 Task: Change object animations to fly out to bottom.
Action: Mouse moved to (170, 81)
Screenshot: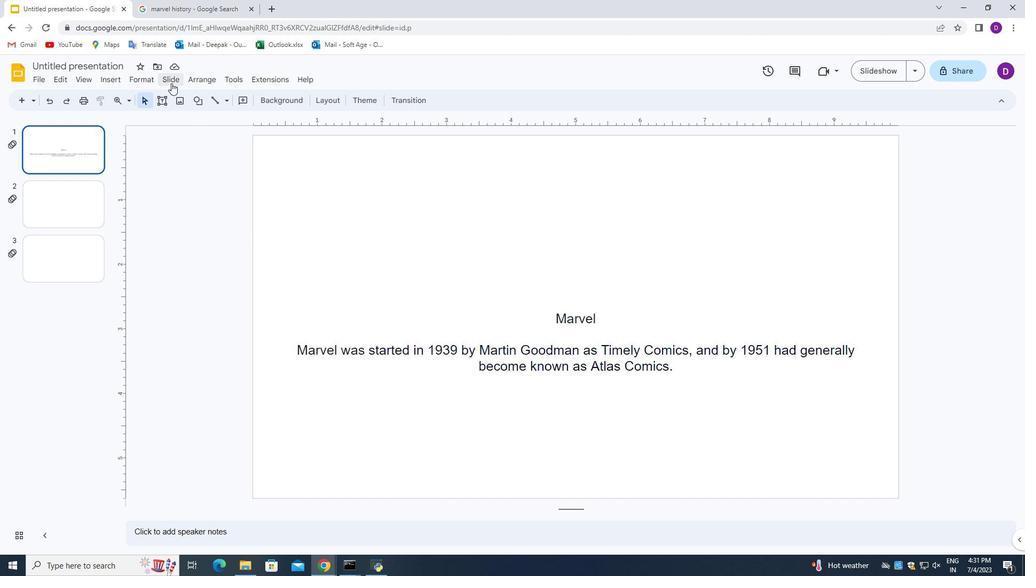 
Action: Mouse pressed left at (170, 81)
Screenshot: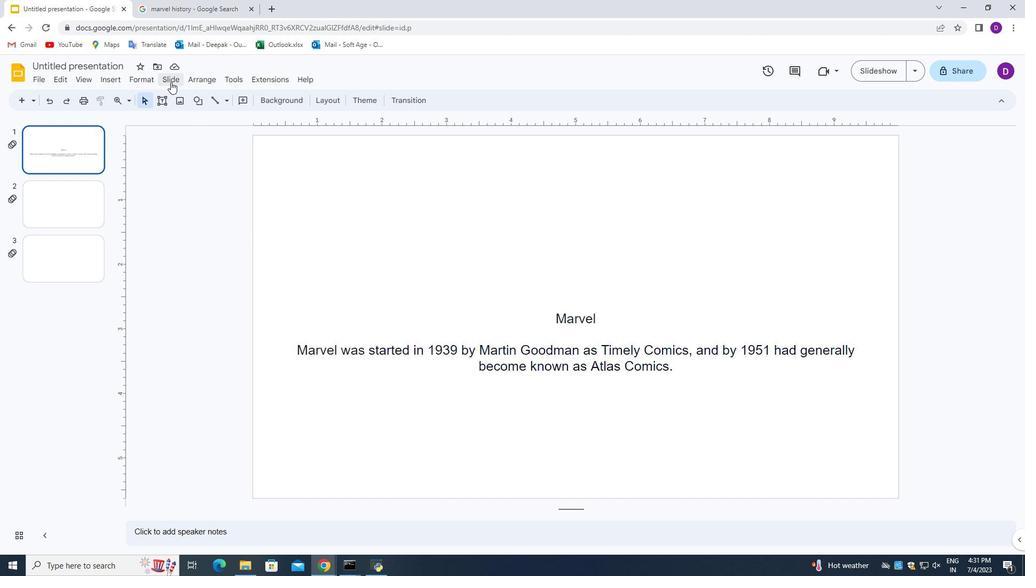 
Action: Mouse moved to (248, 226)
Screenshot: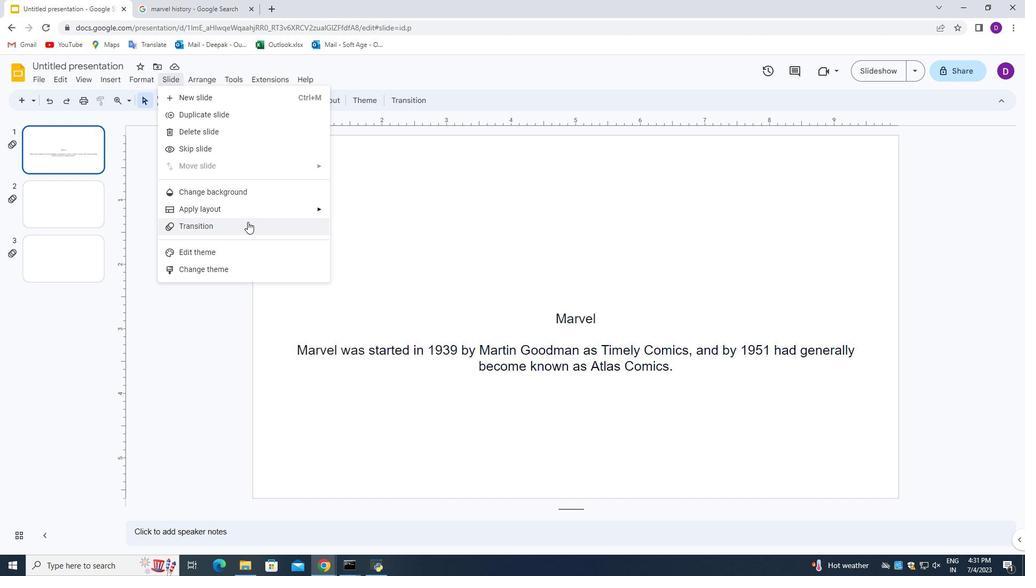 
Action: Mouse pressed left at (248, 226)
Screenshot: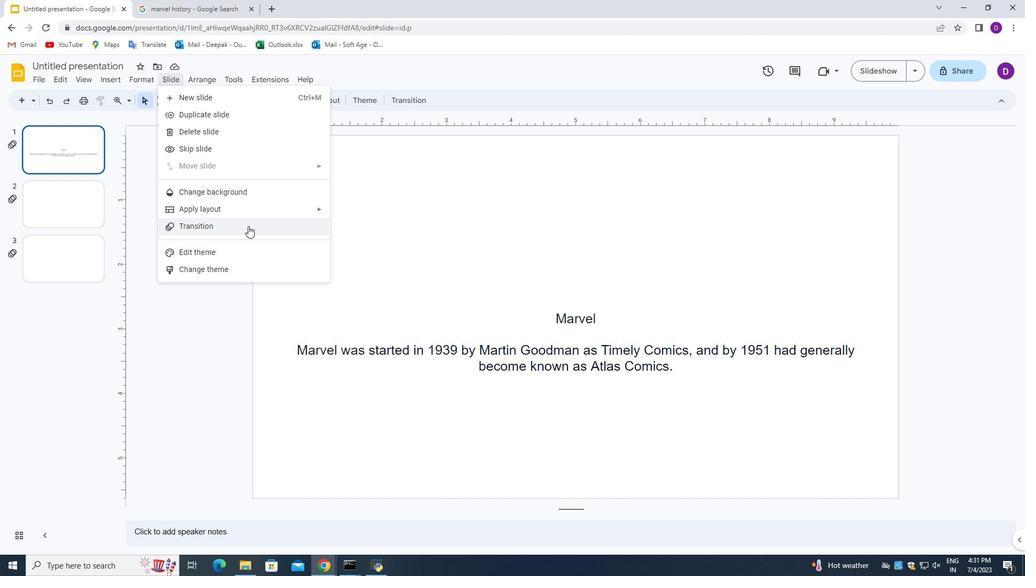 
Action: Mouse moved to (866, 335)
Screenshot: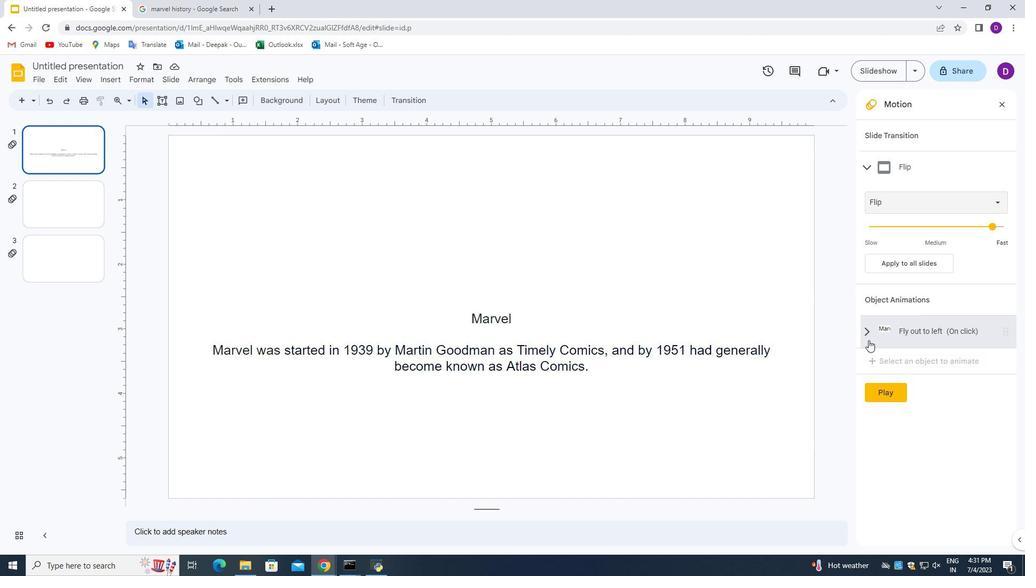 
Action: Mouse pressed left at (866, 335)
Screenshot: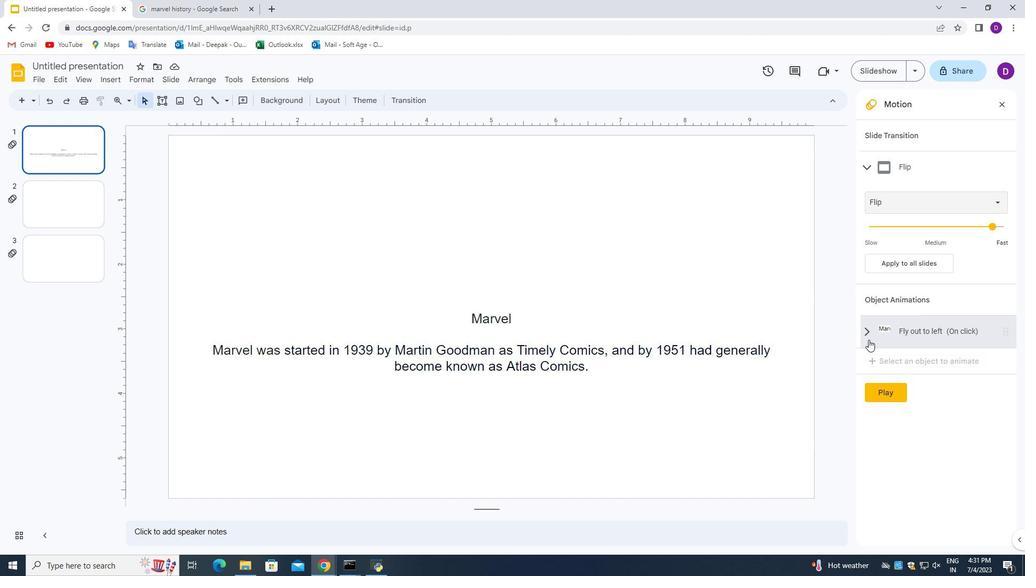 
Action: Mouse moved to (967, 270)
Screenshot: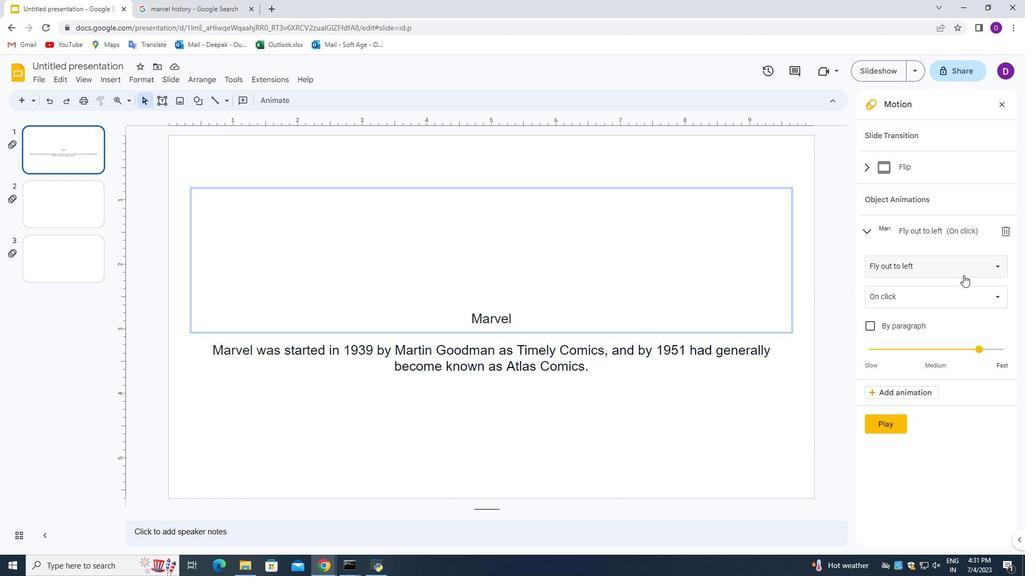 
Action: Mouse pressed left at (967, 270)
Screenshot: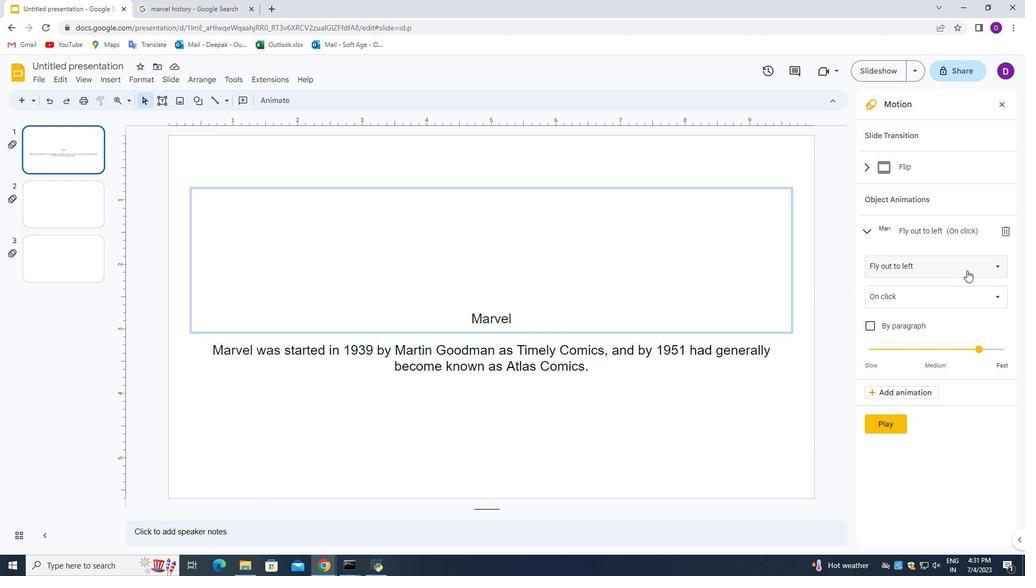 
Action: Mouse moved to (931, 446)
Screenshot: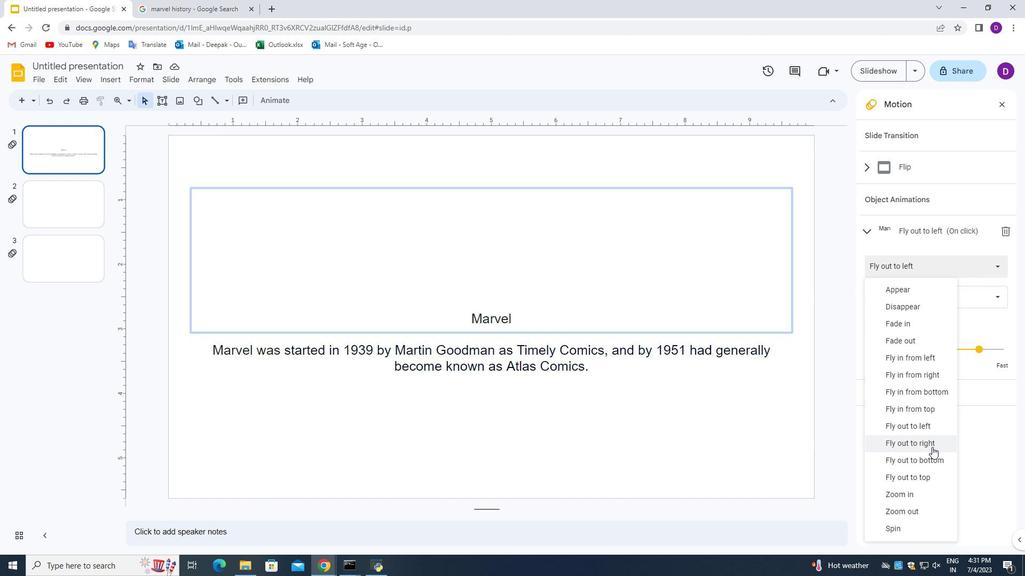 
Action: Mouse pressed left at (931, 446)
Screenshot: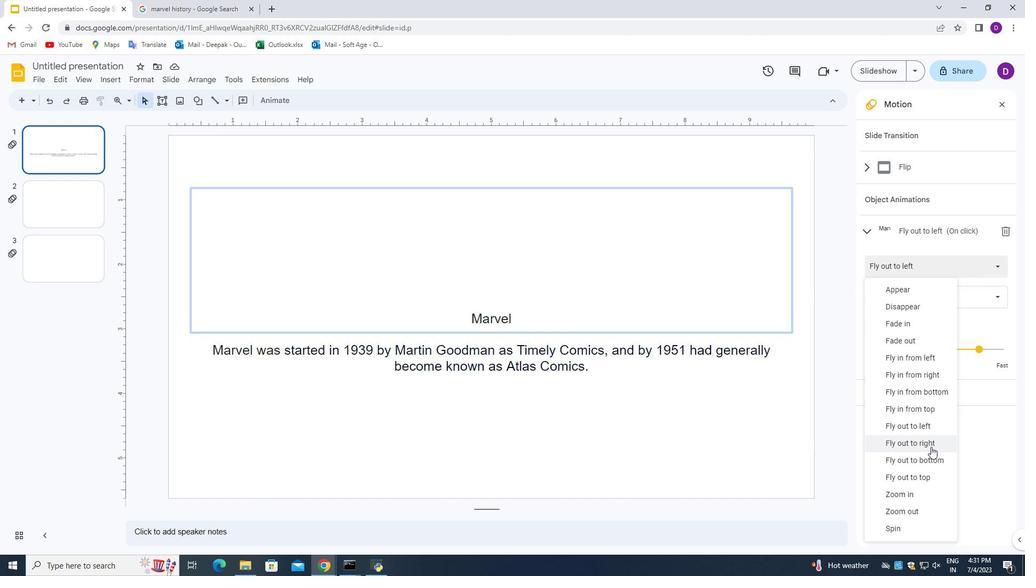 
Action: Mouse moved to (625, 328)
Screenshot: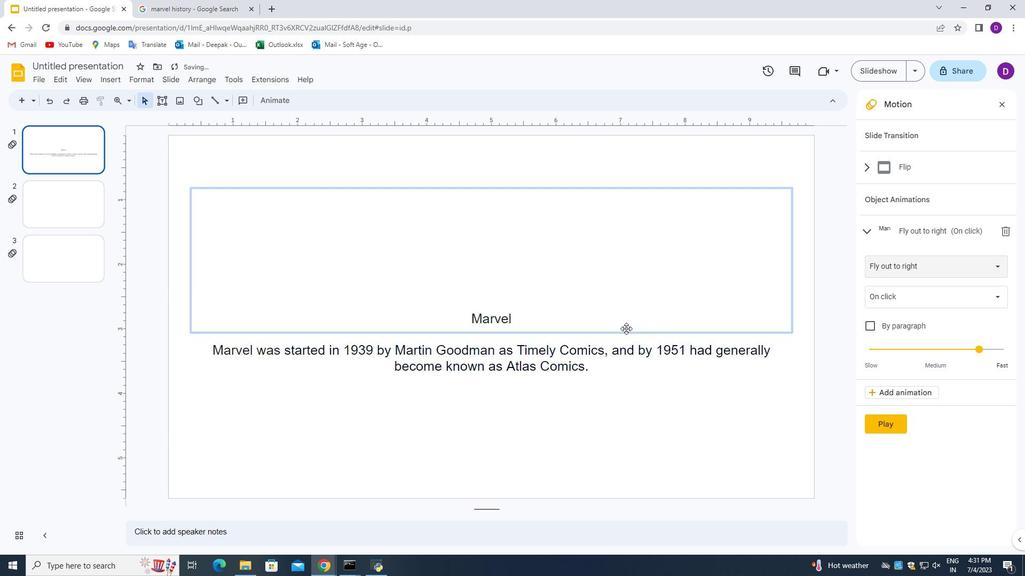 
